 Task: Add The Butcher Shop Fully Cooked Uncured Bacon to the cart.
Action: Mouse pressed left at (17, 67)
Screenshot: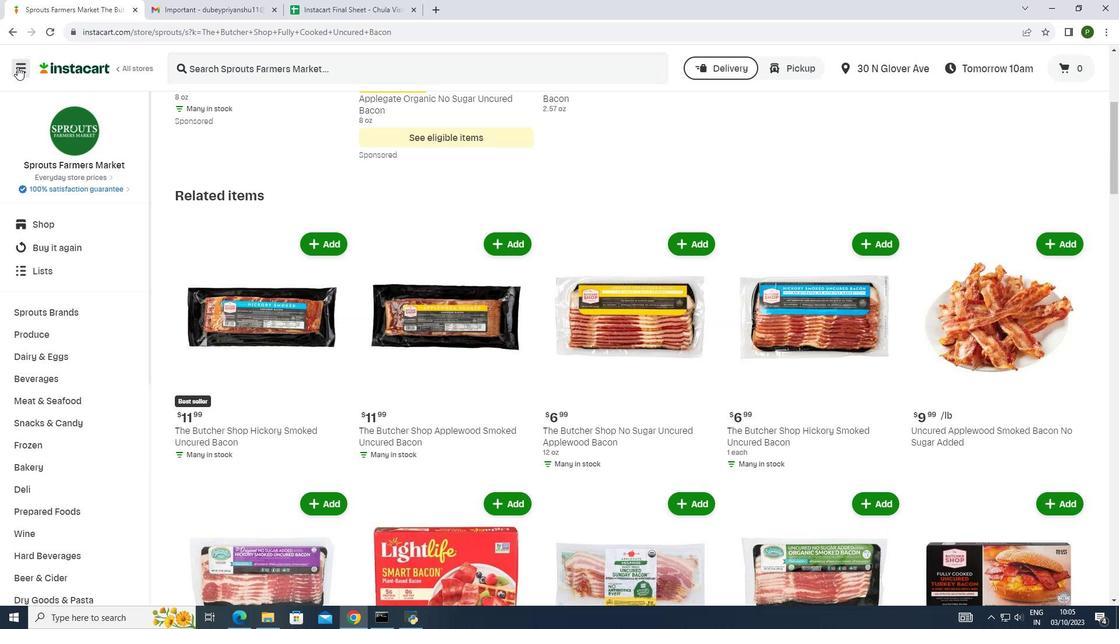 
Action: Mouse moved to (43, 302)
Screenshot: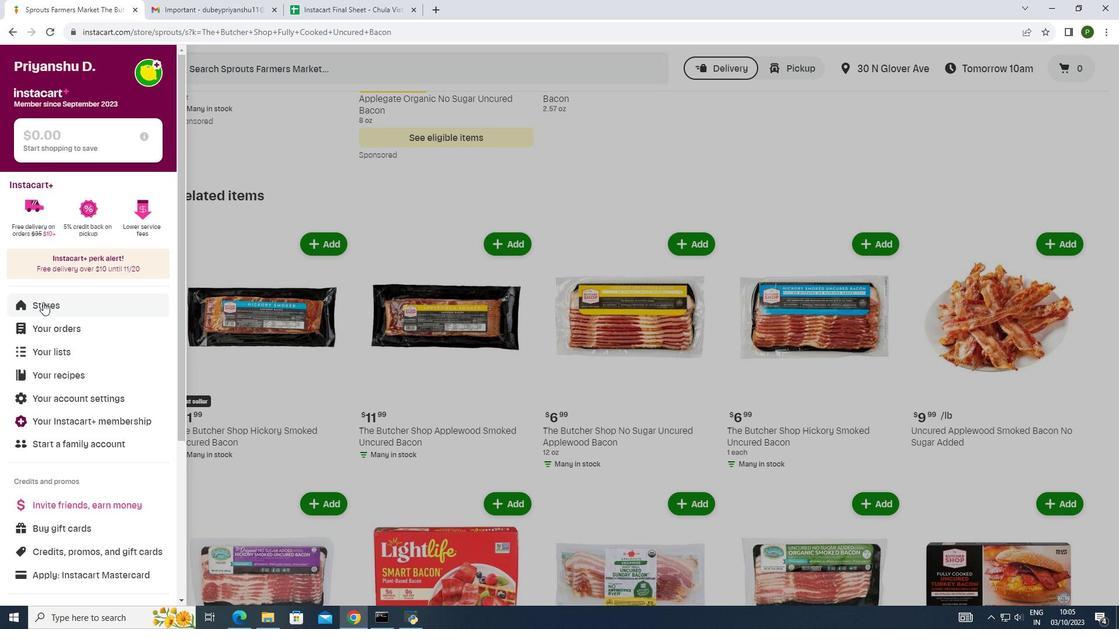 
Action: Mouse pressed left at (43, 302)
Screenshot: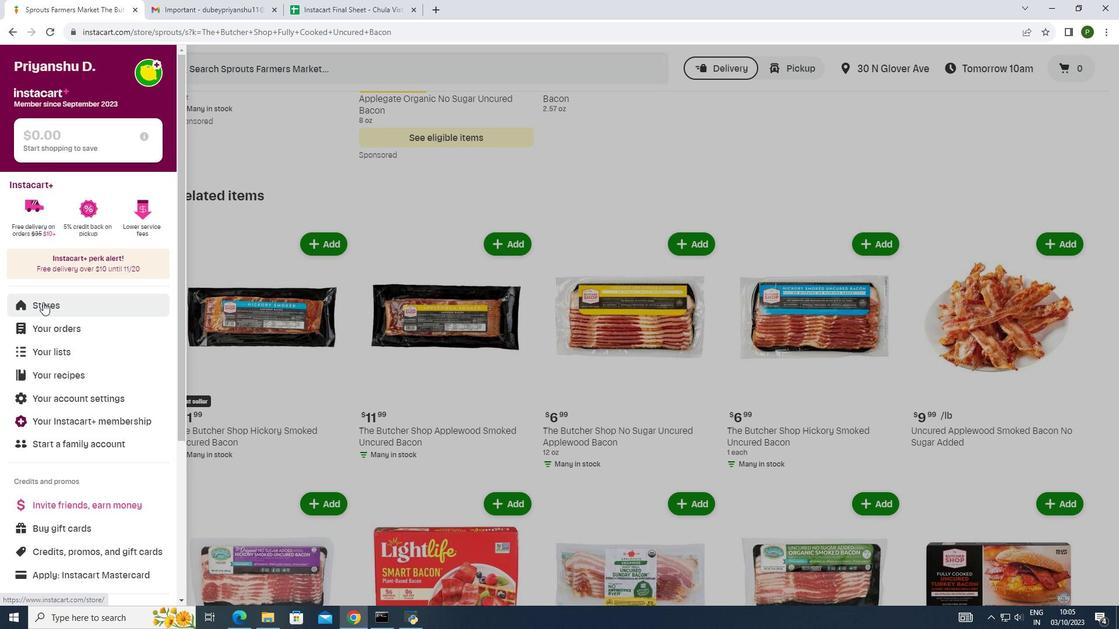 
Action: Mouse moved to (277, 105)
Screenshot: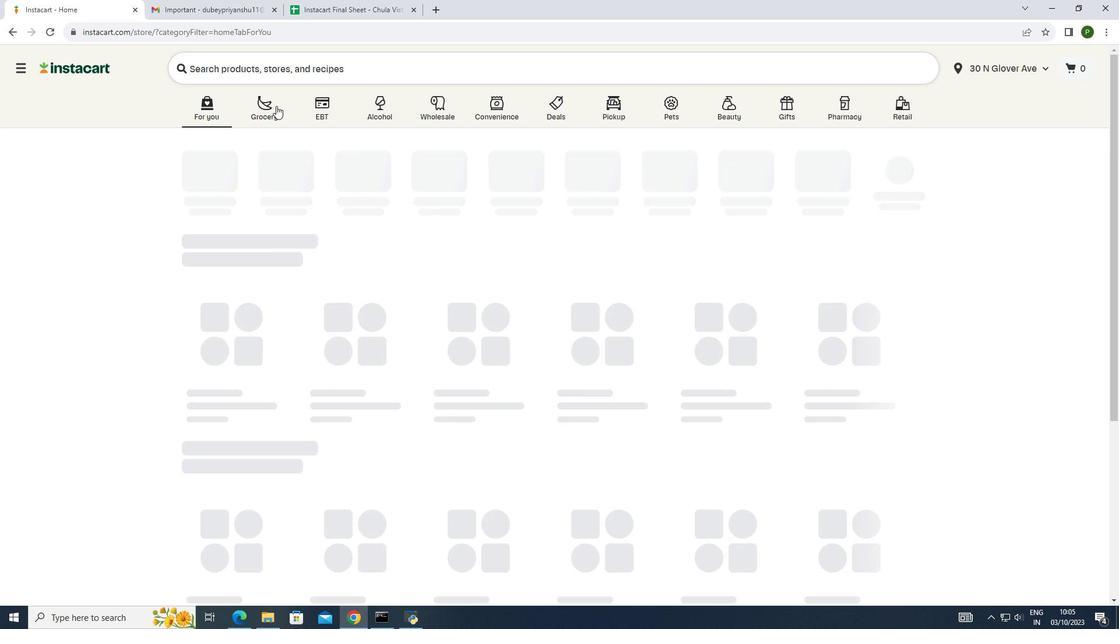 
Action: Mouse pressed left at (277, 105)
Screenshot: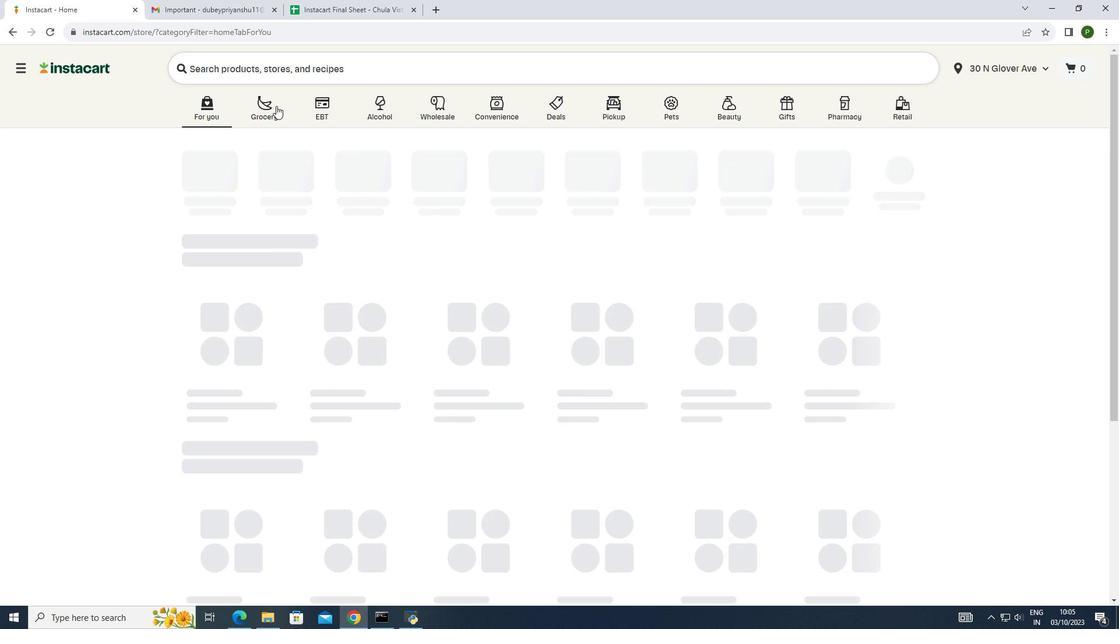 
Action: Mouse moved to (593, 170)
Screenshot: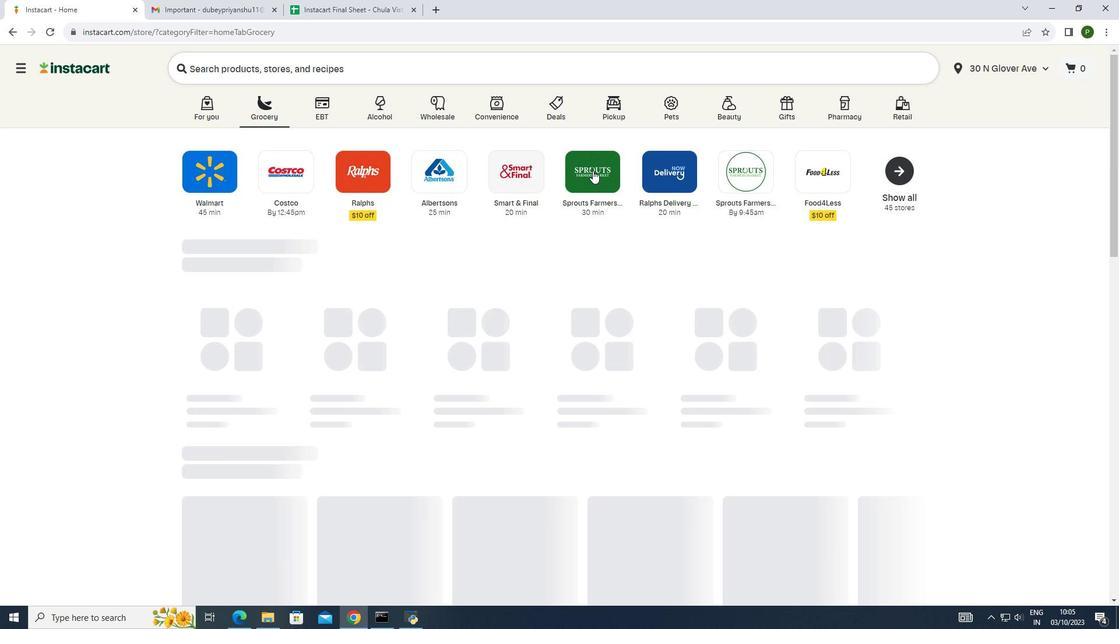 
Action: Mouse pressed left at (593, 170)
Screenshot: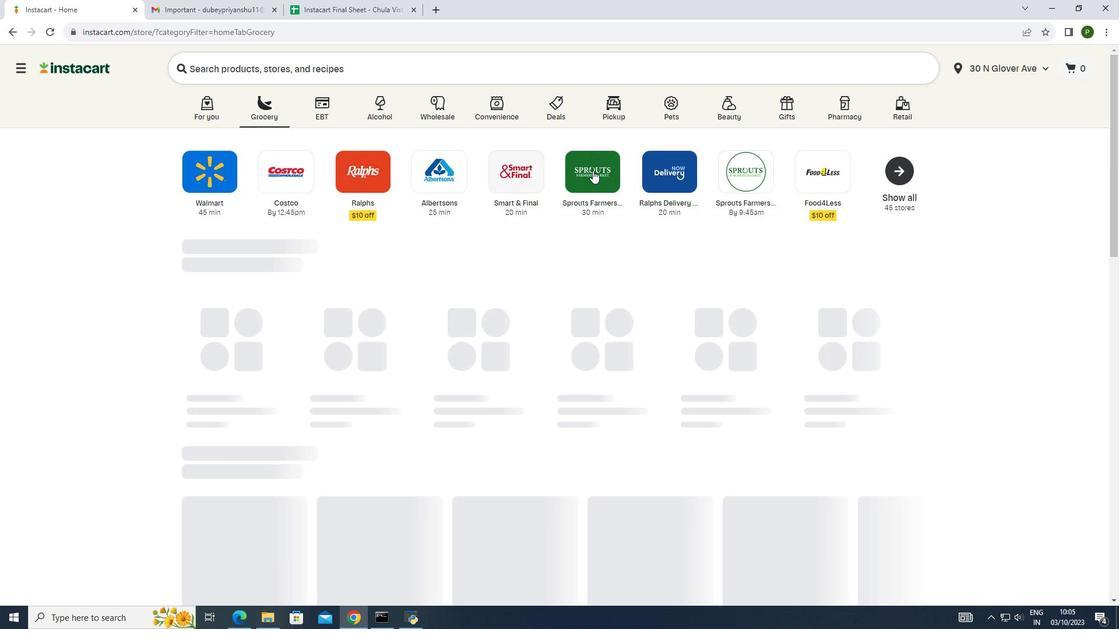 
Action: Mouse moved to (57, 306)
Screenshot: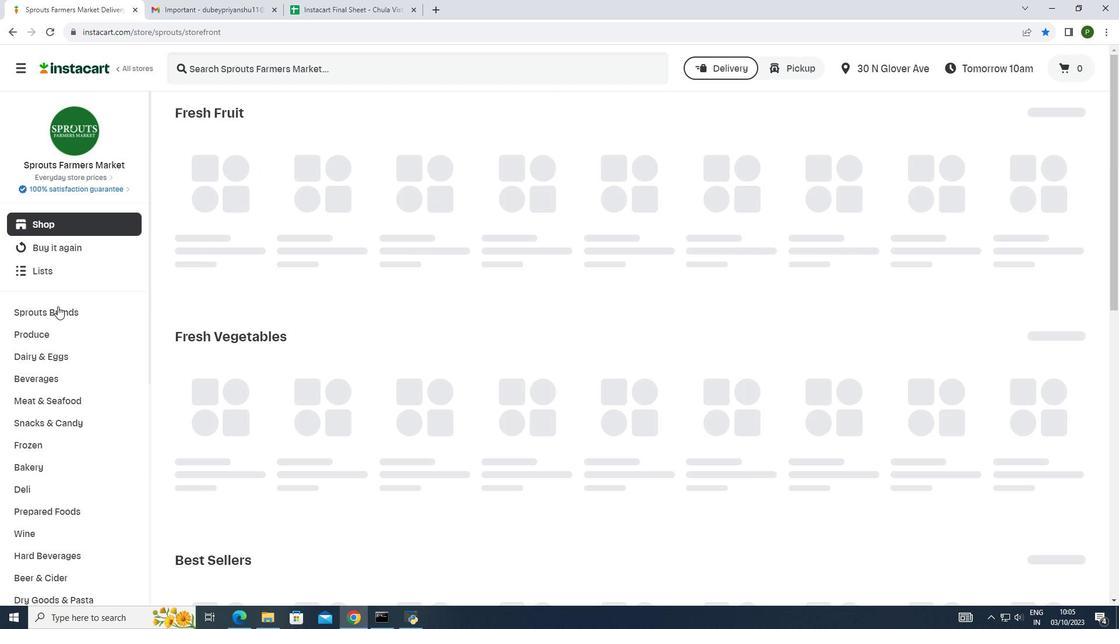 
Action: Mouse pressed left at (57, 306)
Screenshot: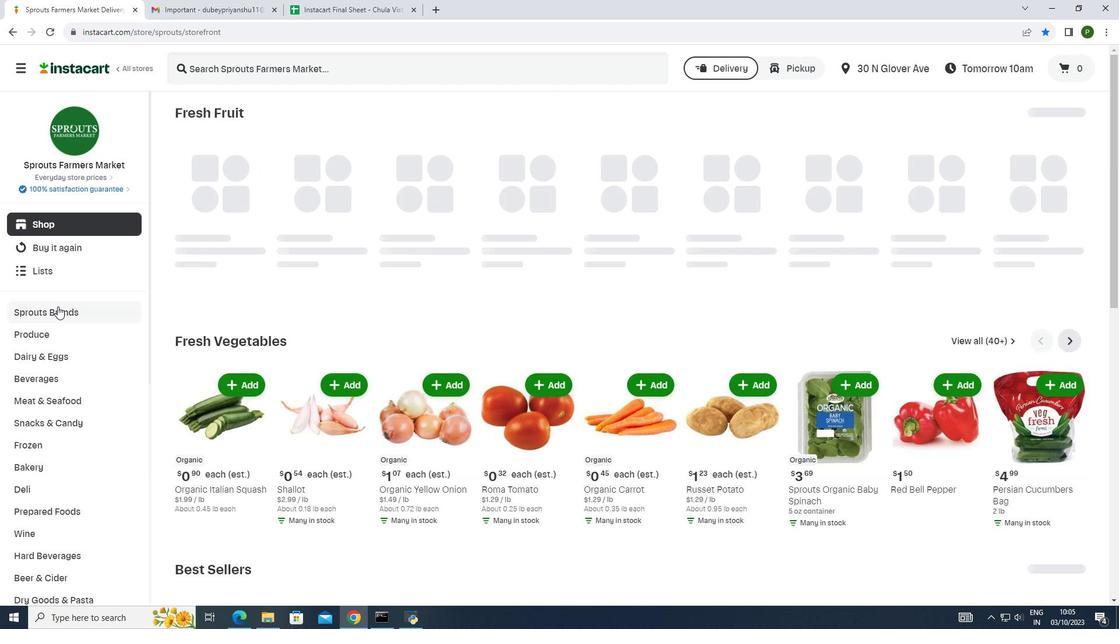 
Action: Mouse moved to (57, 355)
Screenshot: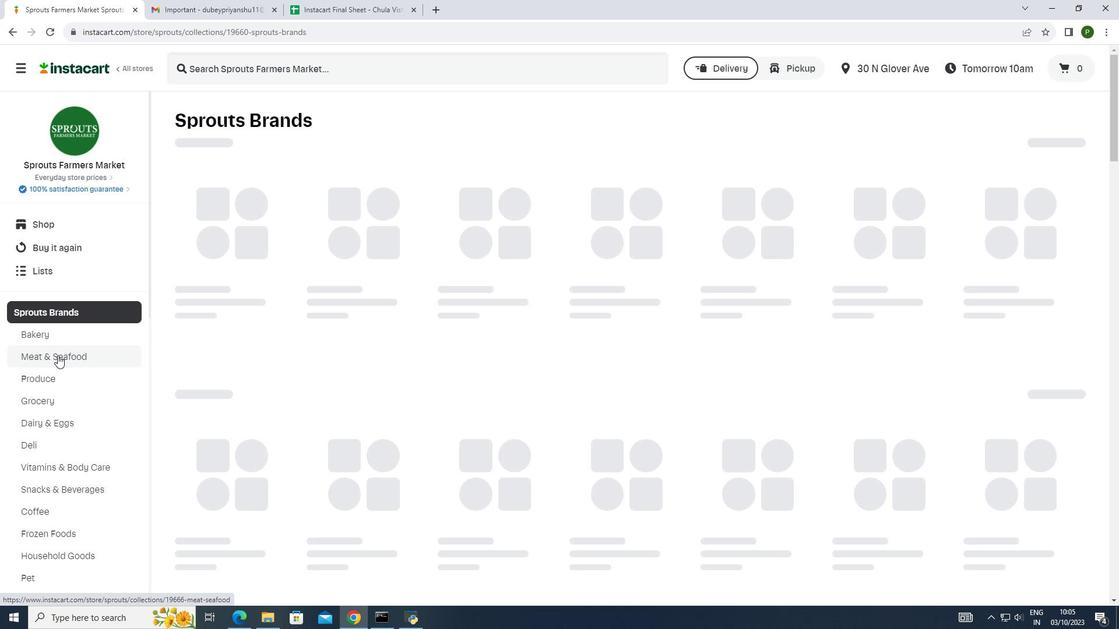 
Action: Mouse pressed left at (57, 355)
Screenshot: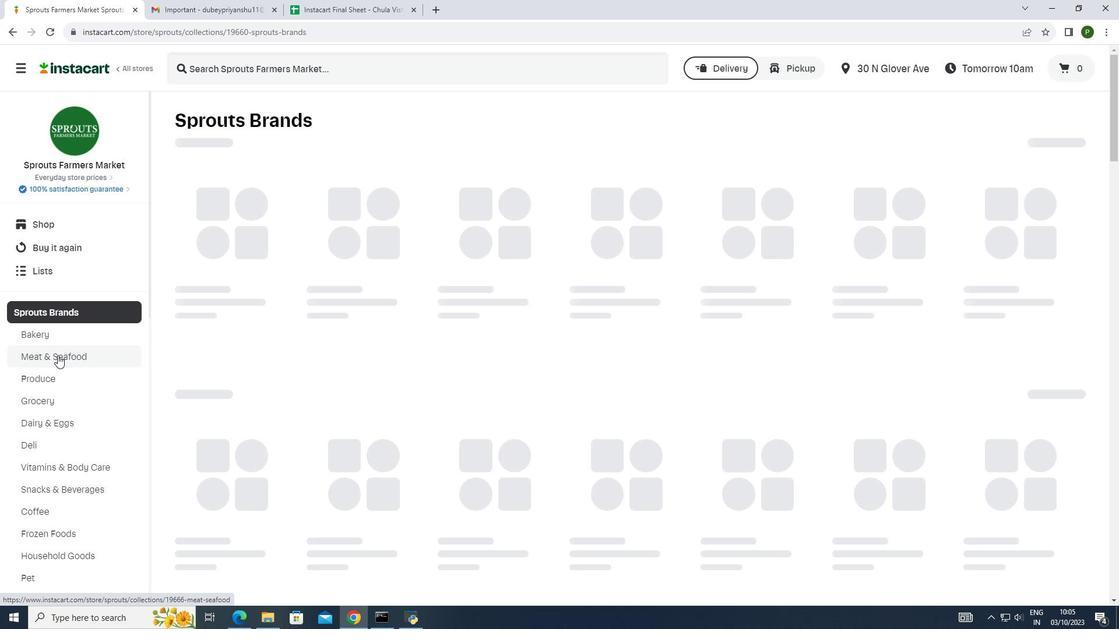 
Action: Mouse moved to (253, 184)
Screenshot: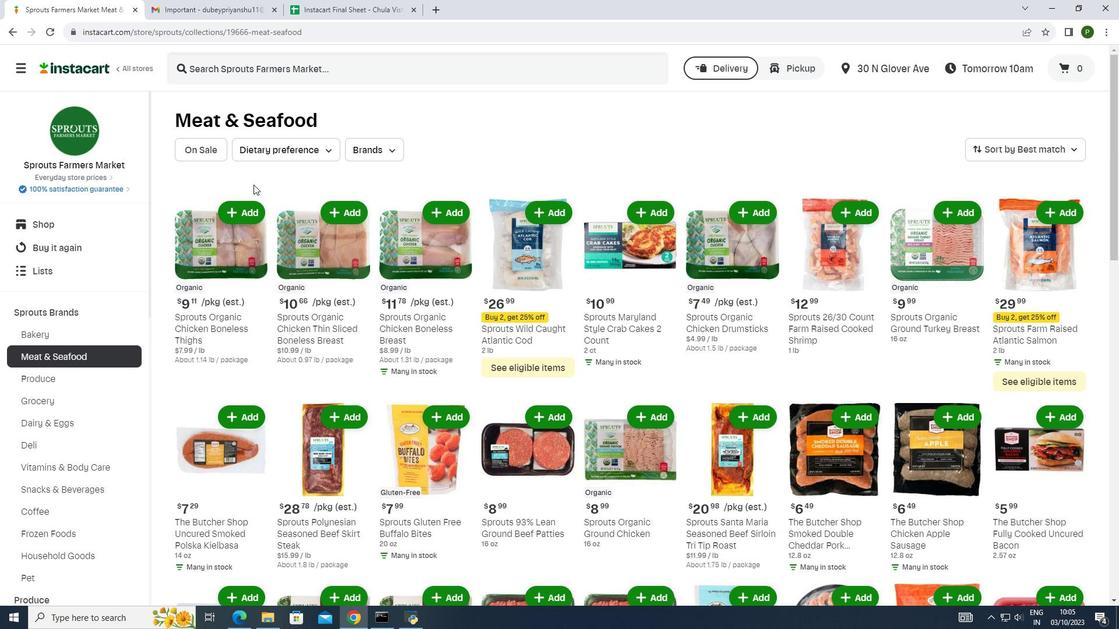 
Action: Mouse scrolled (253, 184) with delta (0, 0)
Screenshot: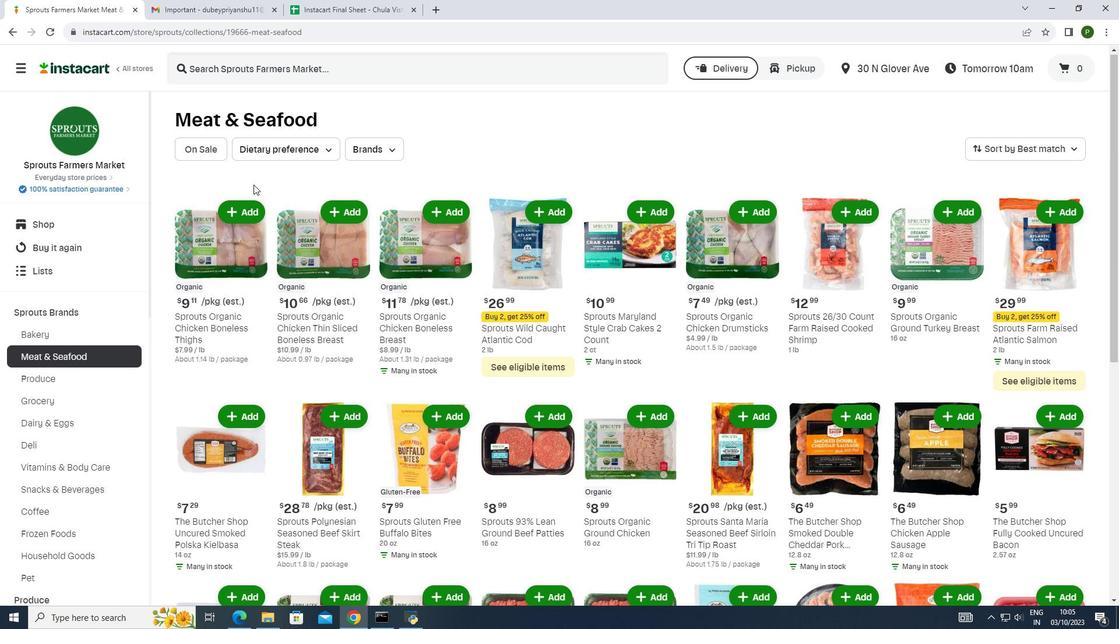 
Action: Mouse scrolled (253, 184) with delta (0, 0)
Screenshot: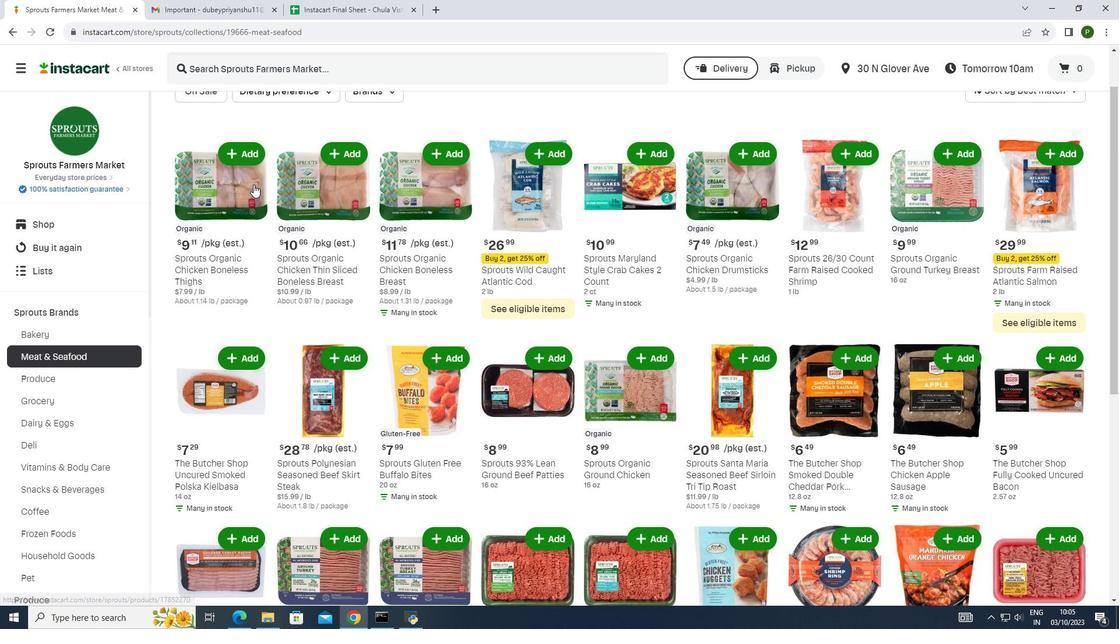 
Action: Mouse moved to (251, 196)
Screenshot: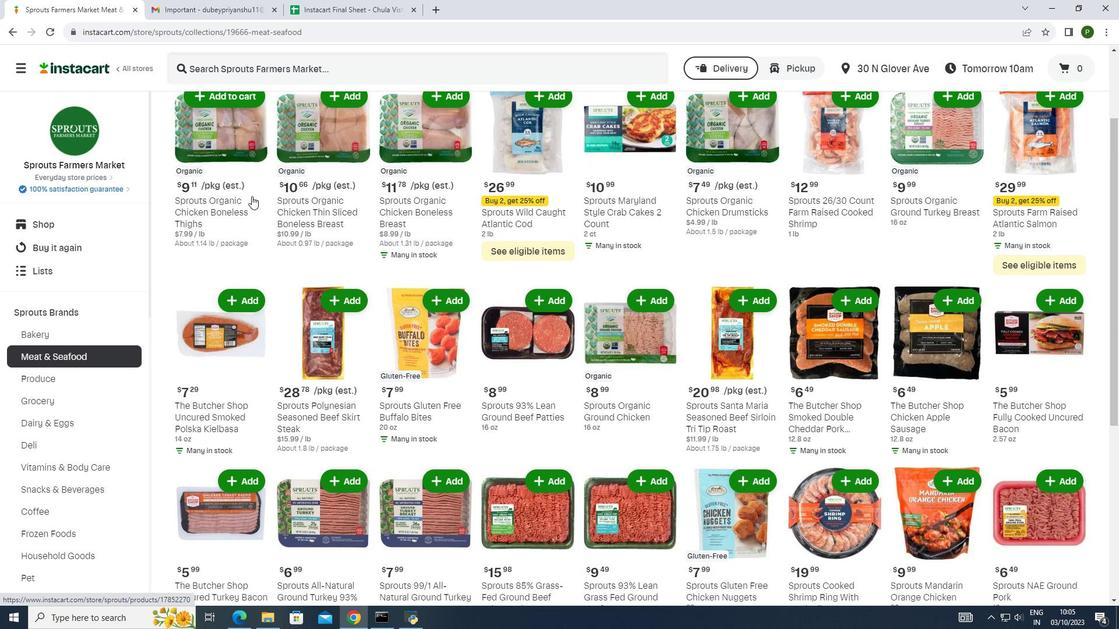 
Action: Mouse scrolled (251, 195) with delta (0, 0)
Screenshot: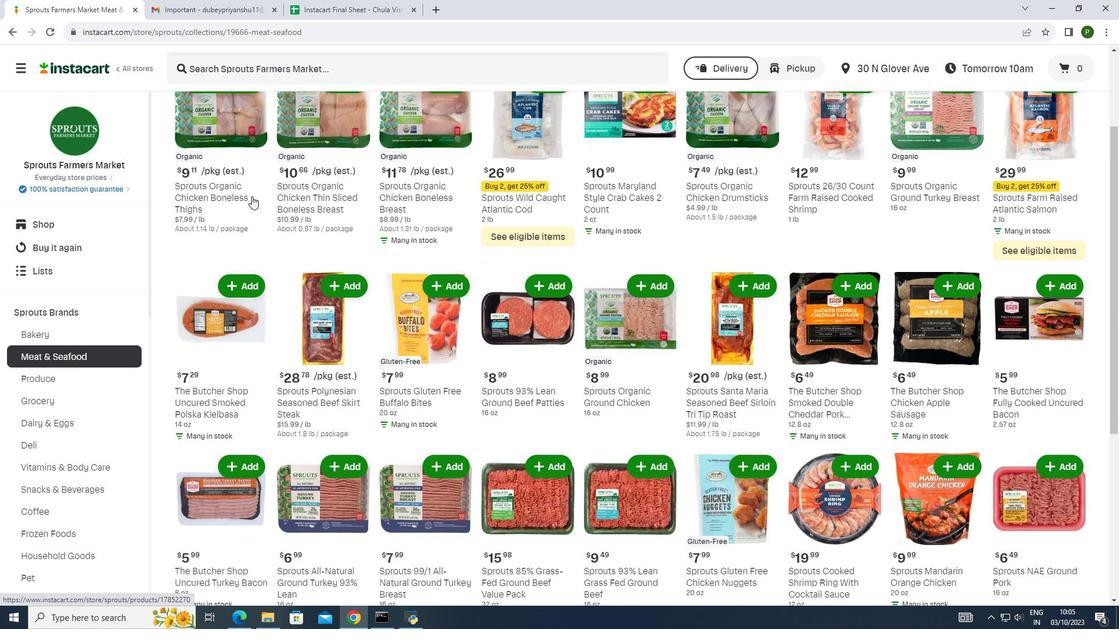 
Action: Mouse moved to (1066, 240)
Screenshot: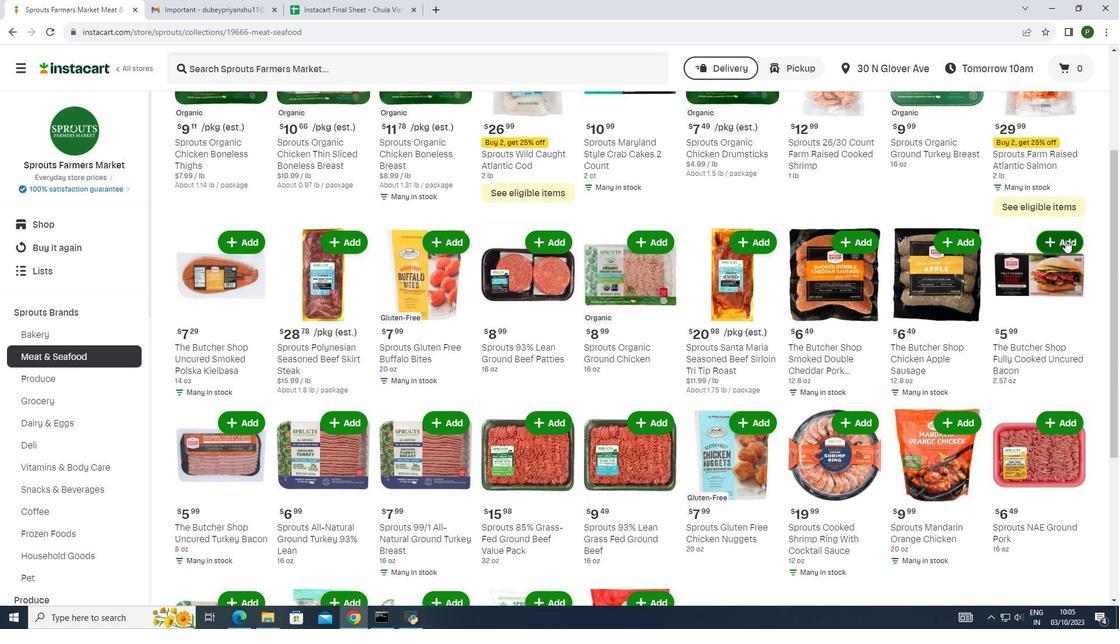 
Action: Mouse pressed left at (1066, 240)
Screenshot: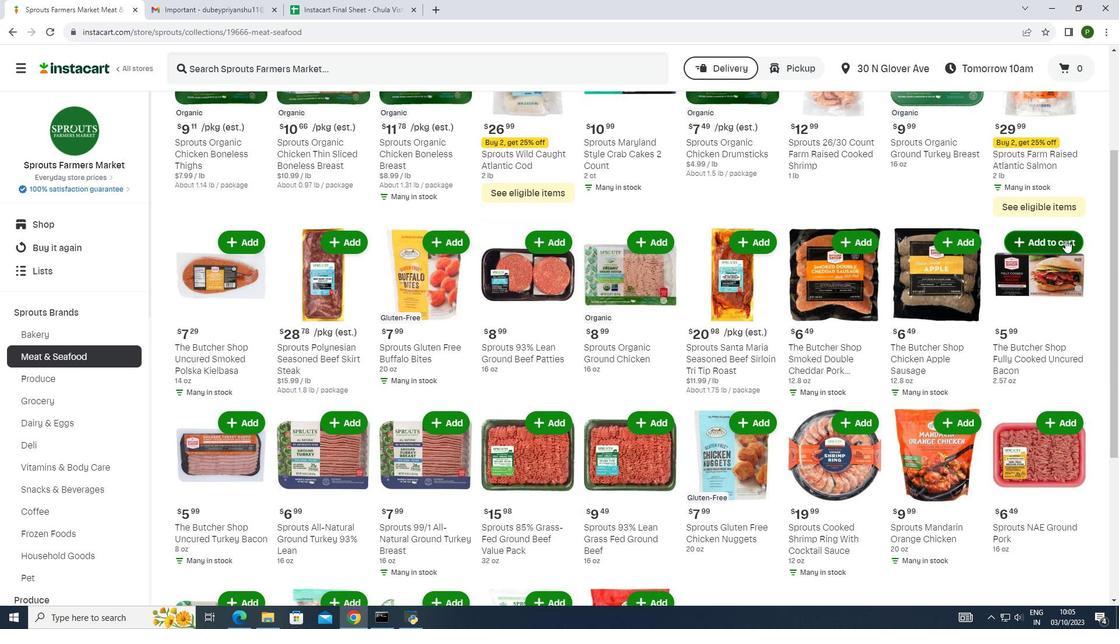 
